 Task: Insert the rectangle shape.
Action: Mouse moved to (105, 63)
Screenshot: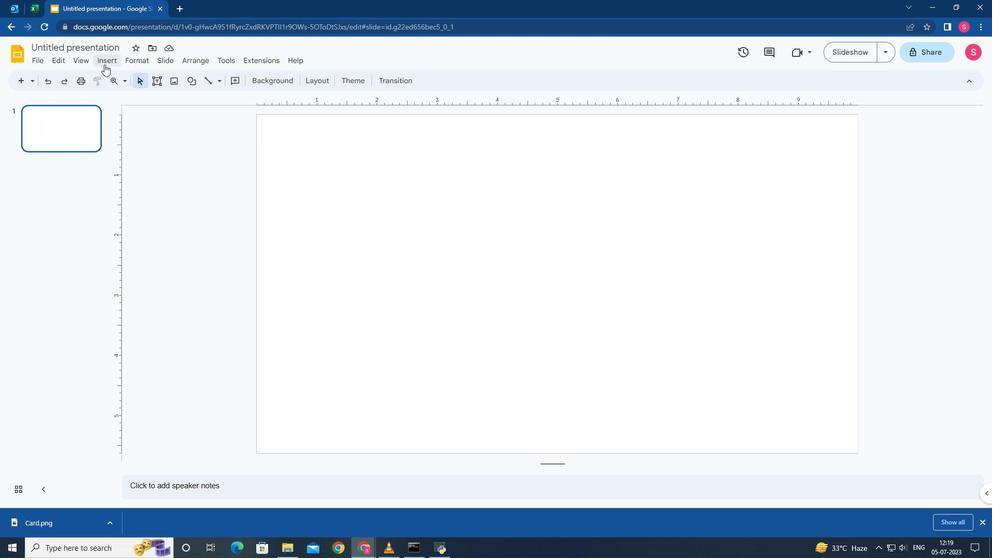 
Action: Mouse pressed left at (105, 63)
Screenshot: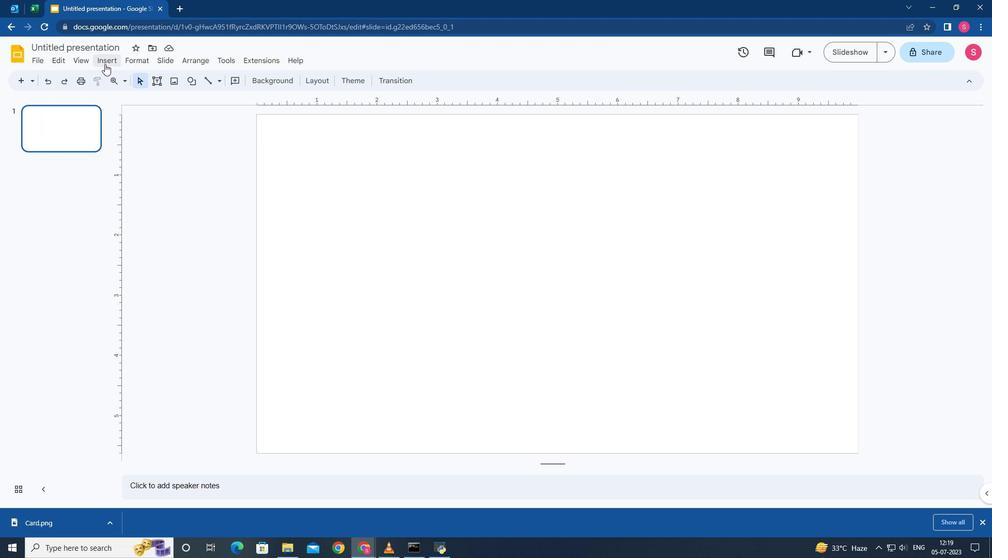 
Action: Mouse moved to (130, 139)
Screenshot: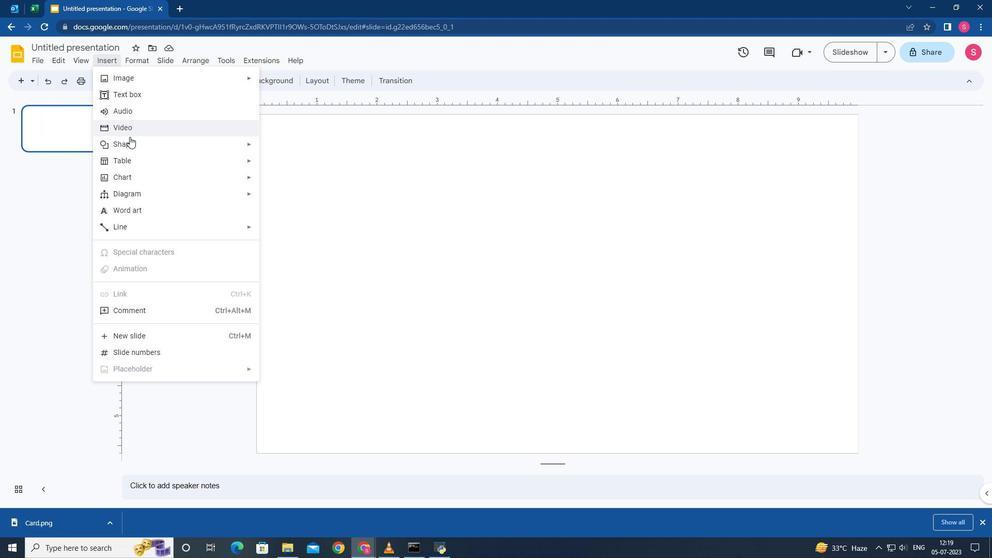 
Action: Mouse pressed left at (130, 139)
Screenshot: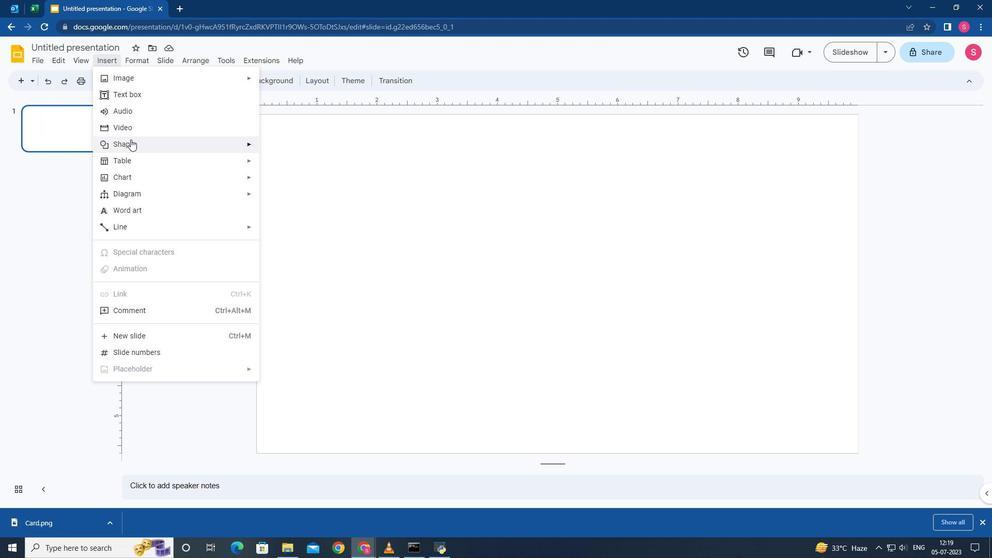 
Action: Mouse moved to (298, 147)
Screenshot: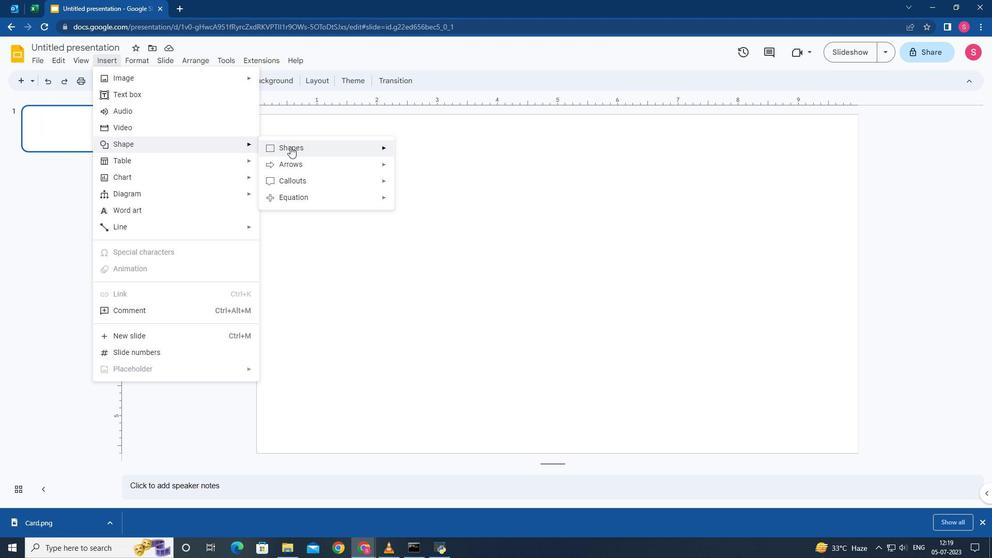 
Action: Mouse pressed left at (298, 147)
Screenshot: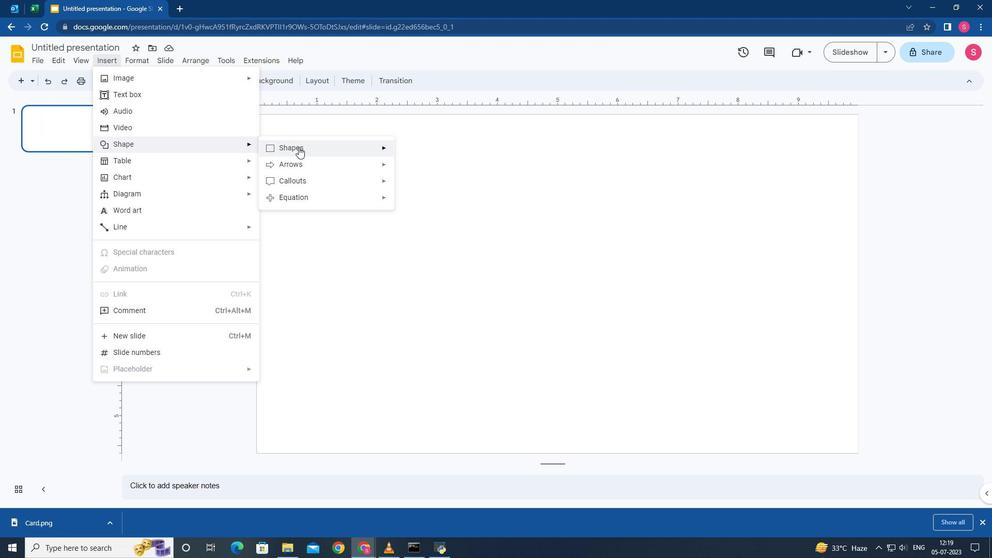 
Action: Mouse moved to (401, 150)
Screenshot: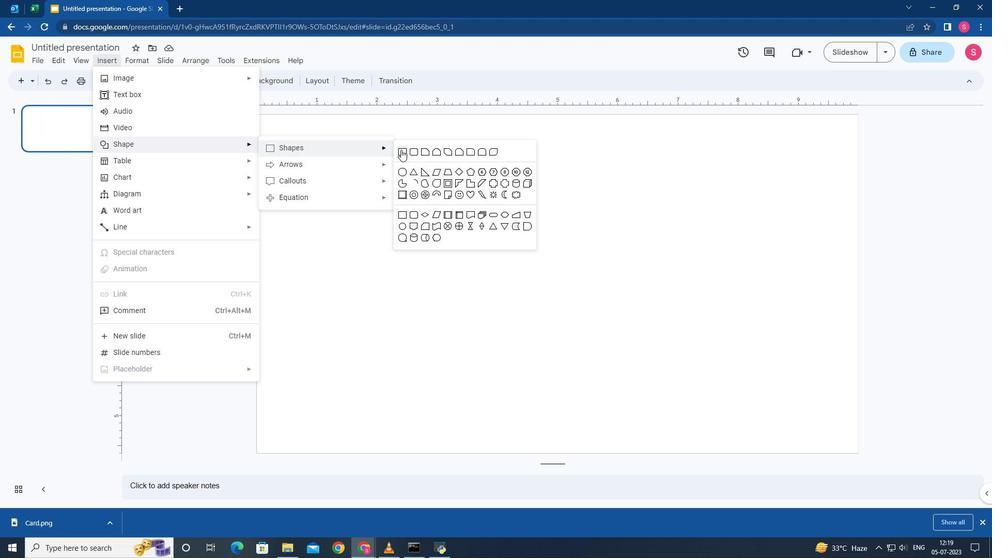 
Action: Mouse pressed left at (401, 150)
Screenshot: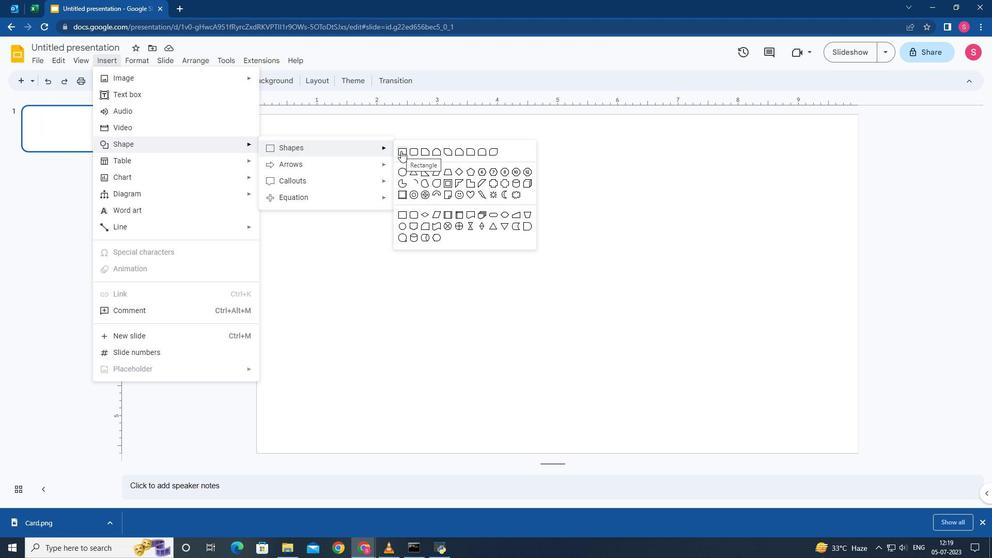 
Action: Mouse moved to (388, 197)
Screenshot: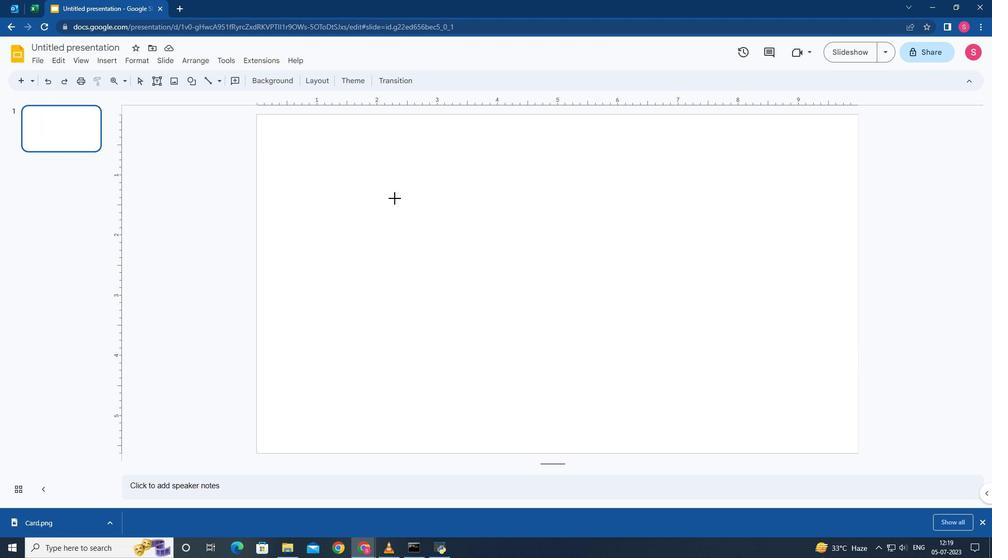 
Action: Mouse pressed left at (388, 197)
Screenshot: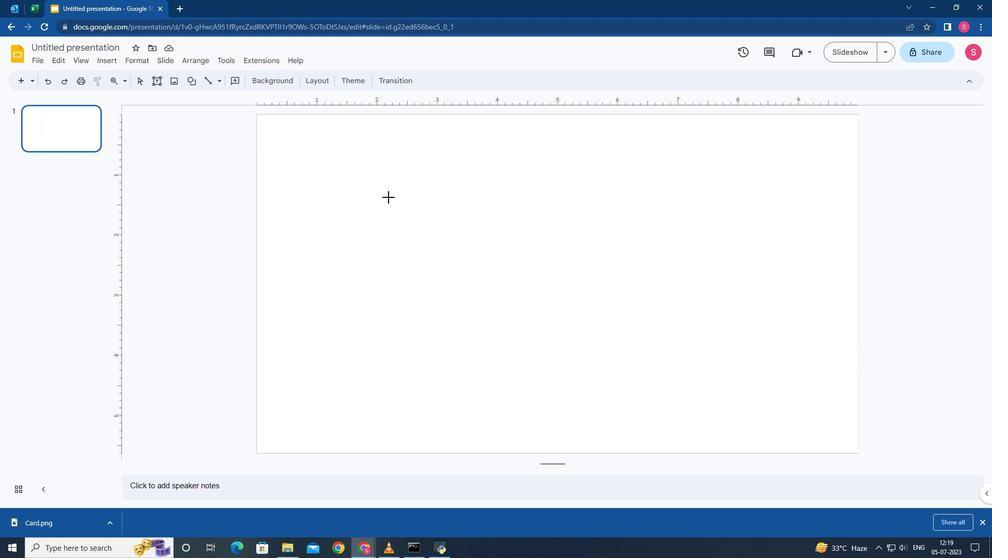 
Action: Mouse moved to (325, 347)
Screenshot: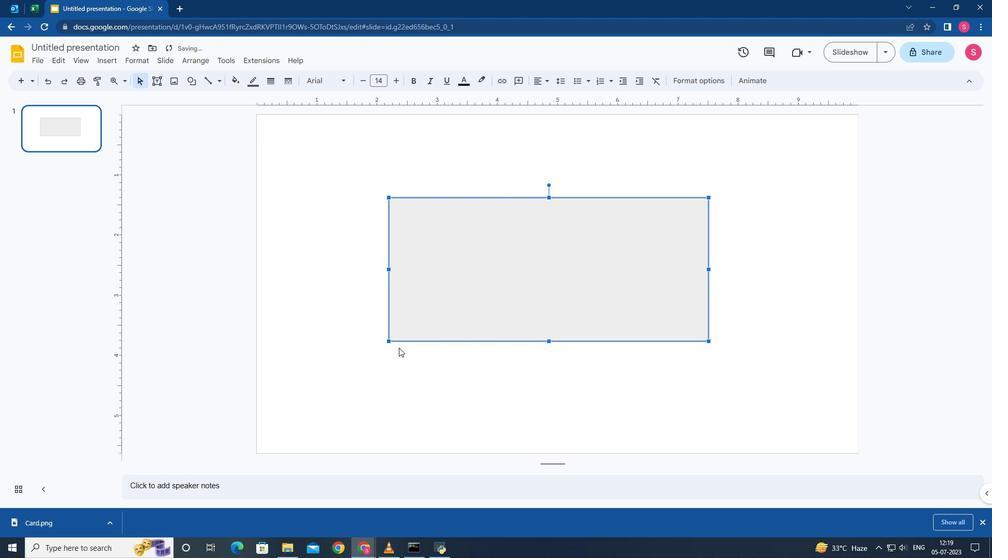
